 Task: Check current mortgage rates for homes with 20-year fixed loan payments.
Action: Mouse moved to (849, 146)
Screenshot: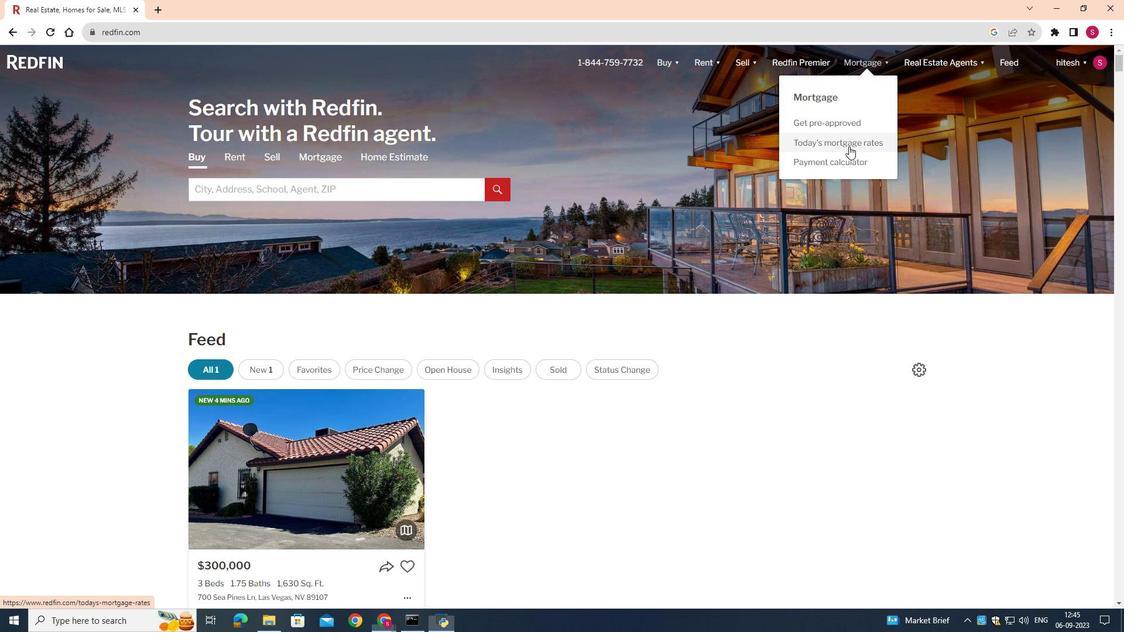 
Action: Mouse pressed left at (849, 146)
Screenshot: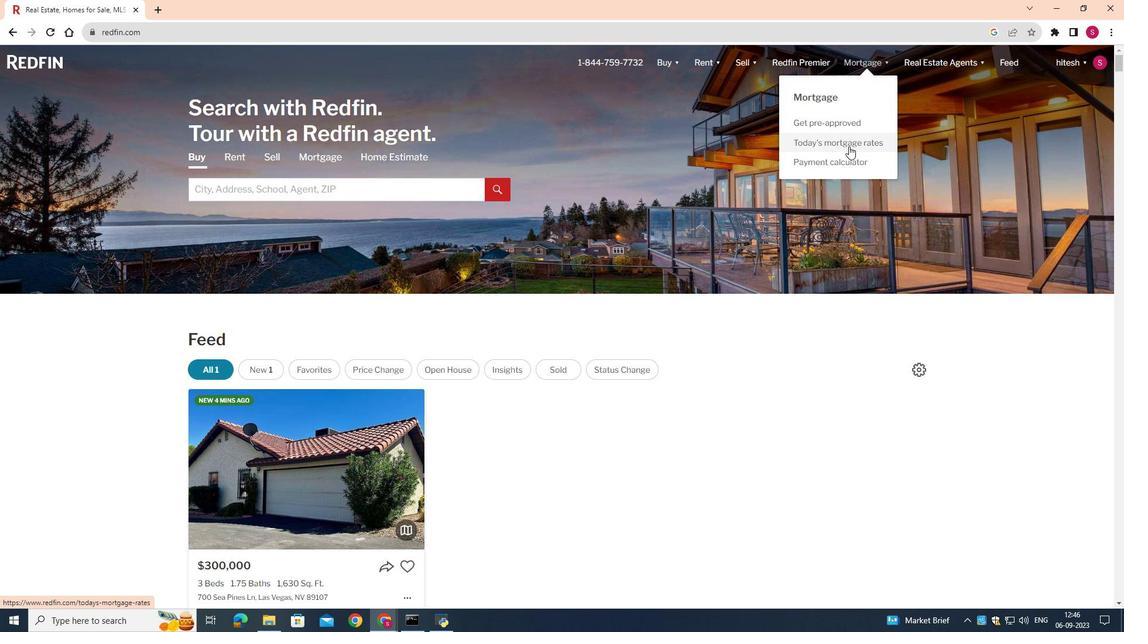 
Action: Mouse moved to (449, 294)
Screenshot: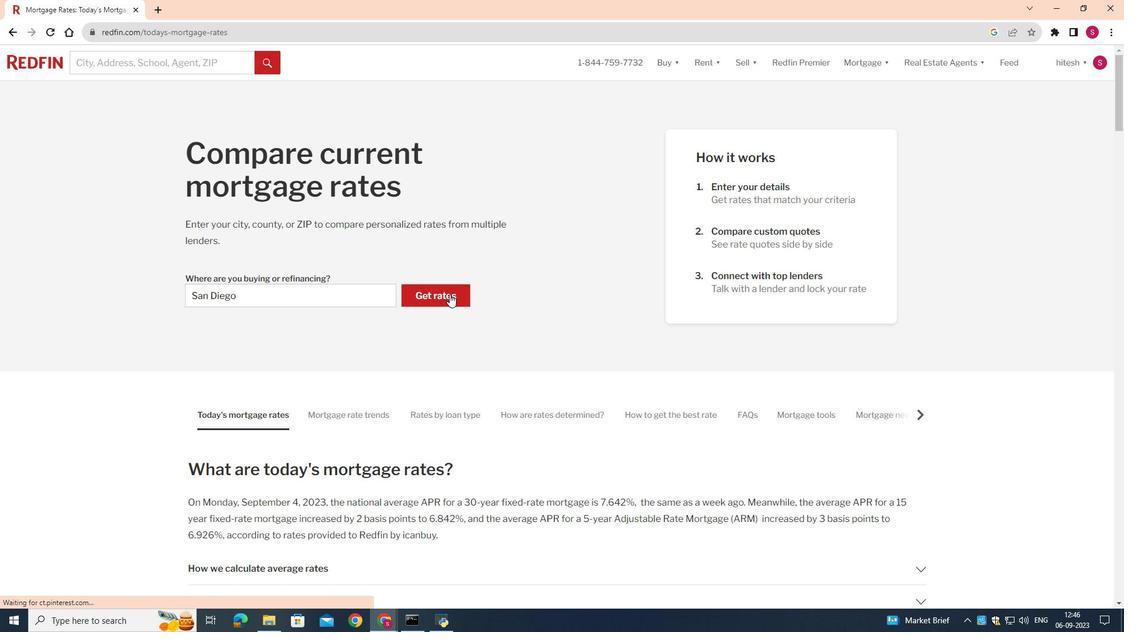 
Action: Mouse pressed left at (449, 294)
Screenshot: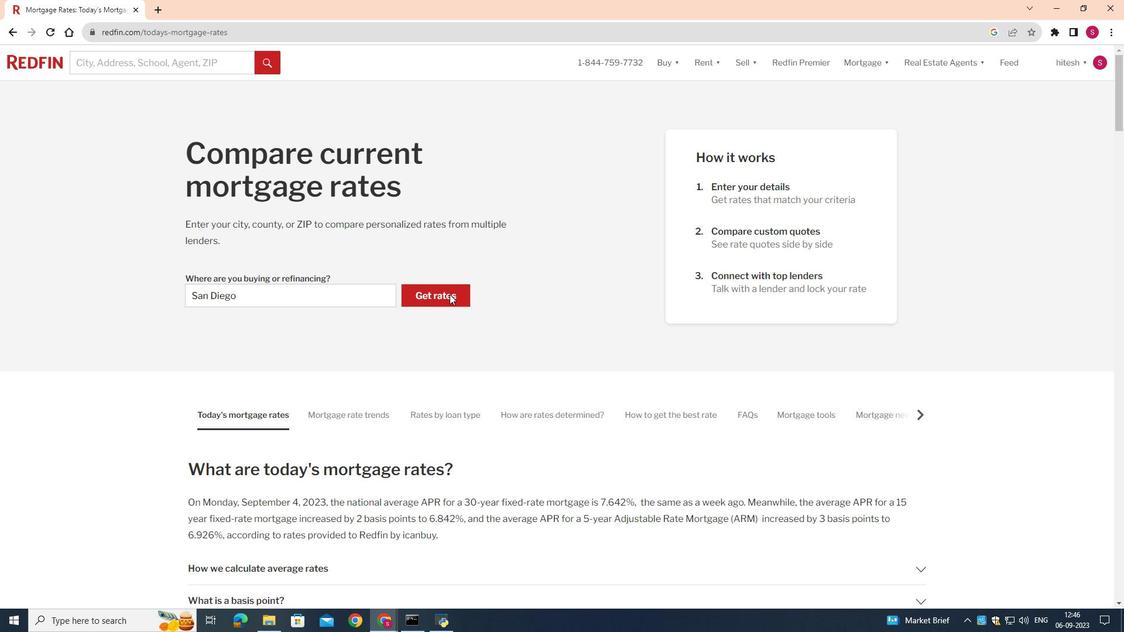 
Action: Mouse moved to (222, 200)
Screenshot: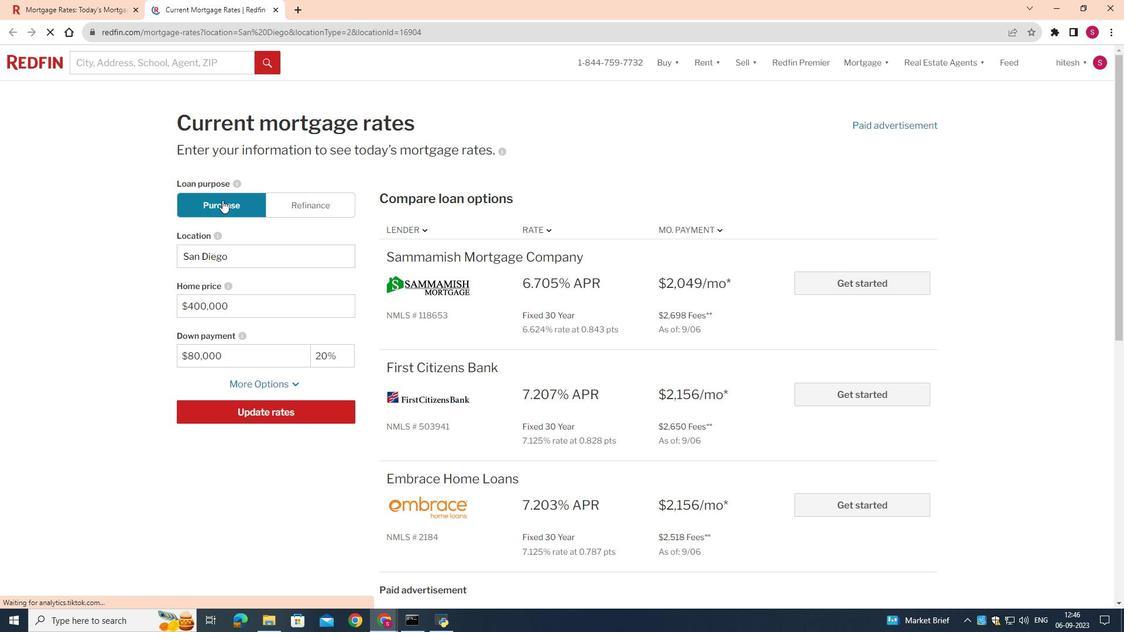 
Action: Mouse pressed left at (222, 200)
Screenshot: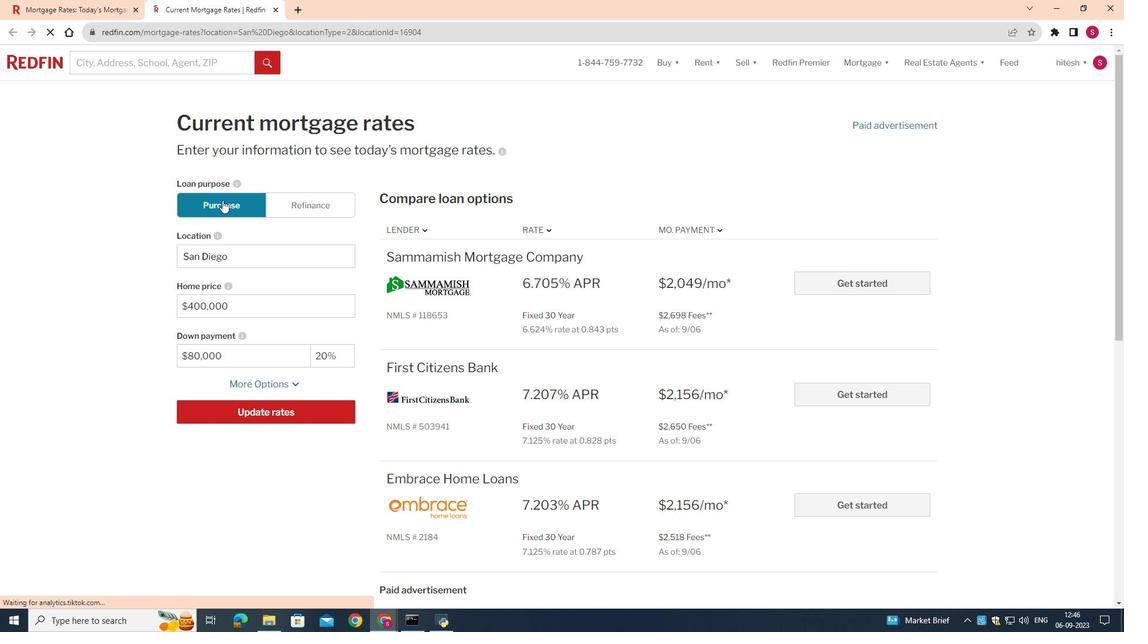 
Action: Mouse moved to (297, 386)
Screenshot: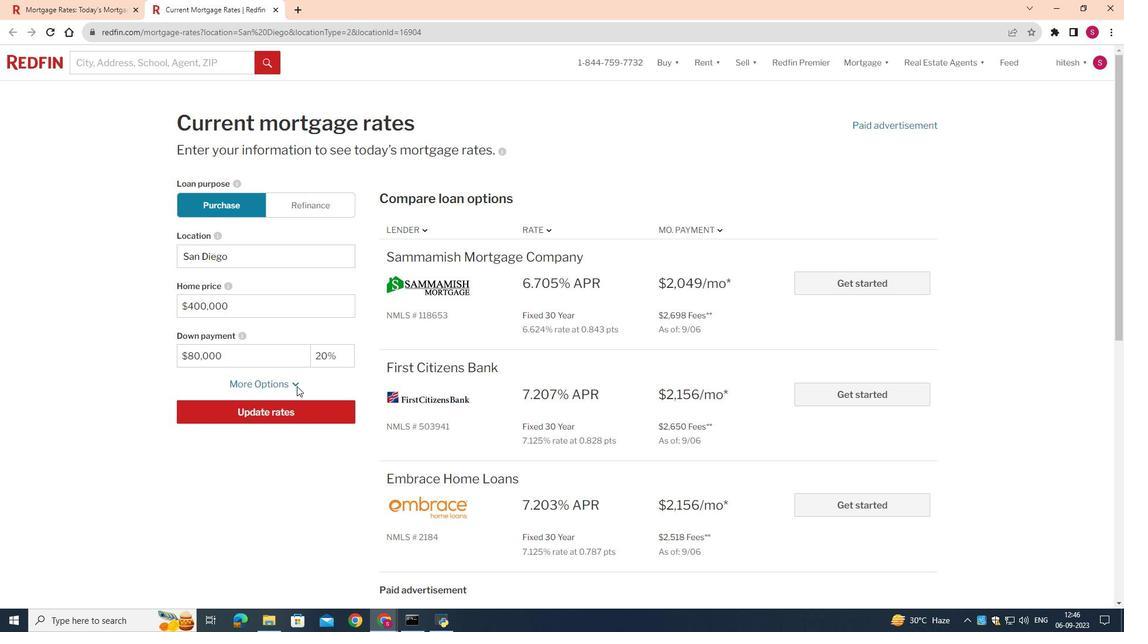 
Action: Mouse pressed left at (297, 386)
Screenshot: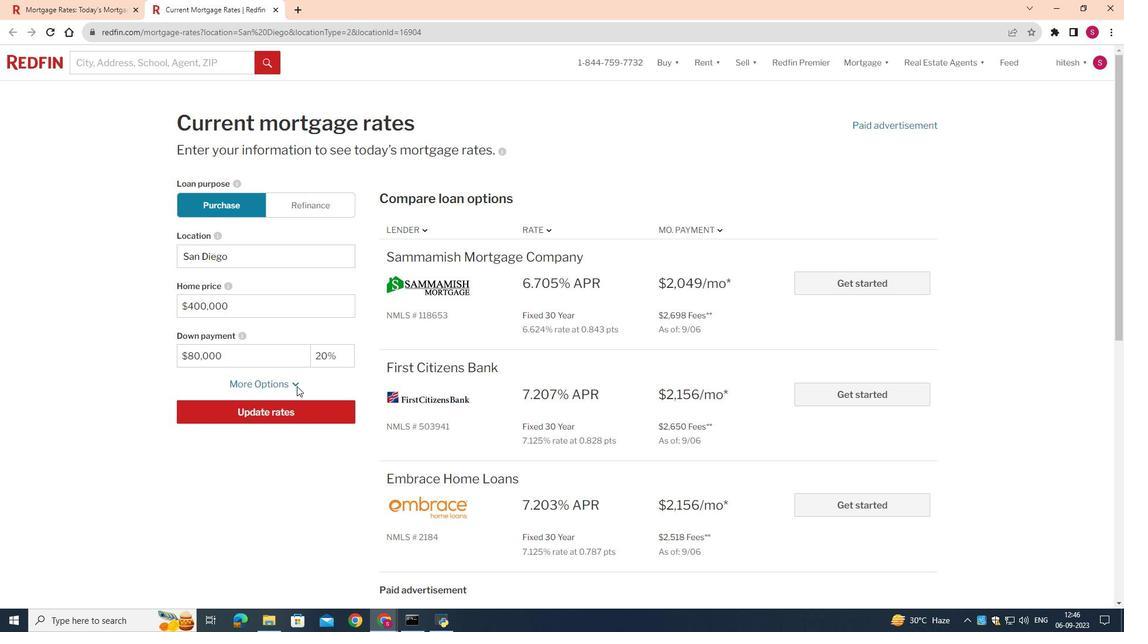 
Action: Mouse moved to (287, 424)
Screenshot: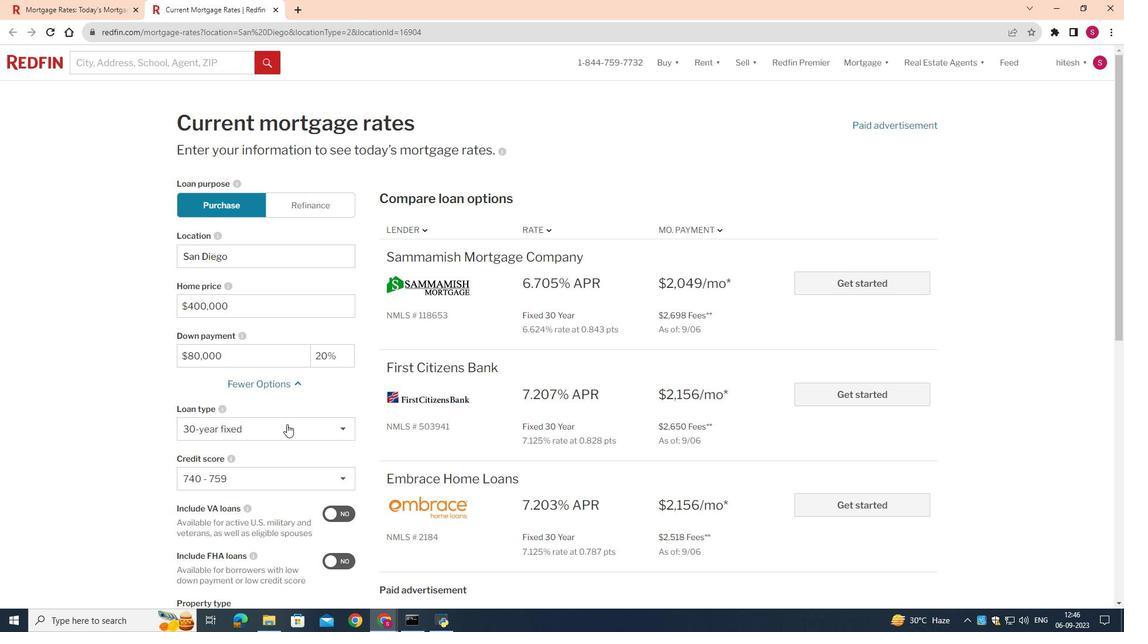 
Action: Mouse pressed left at (287, 424)
Screenshot: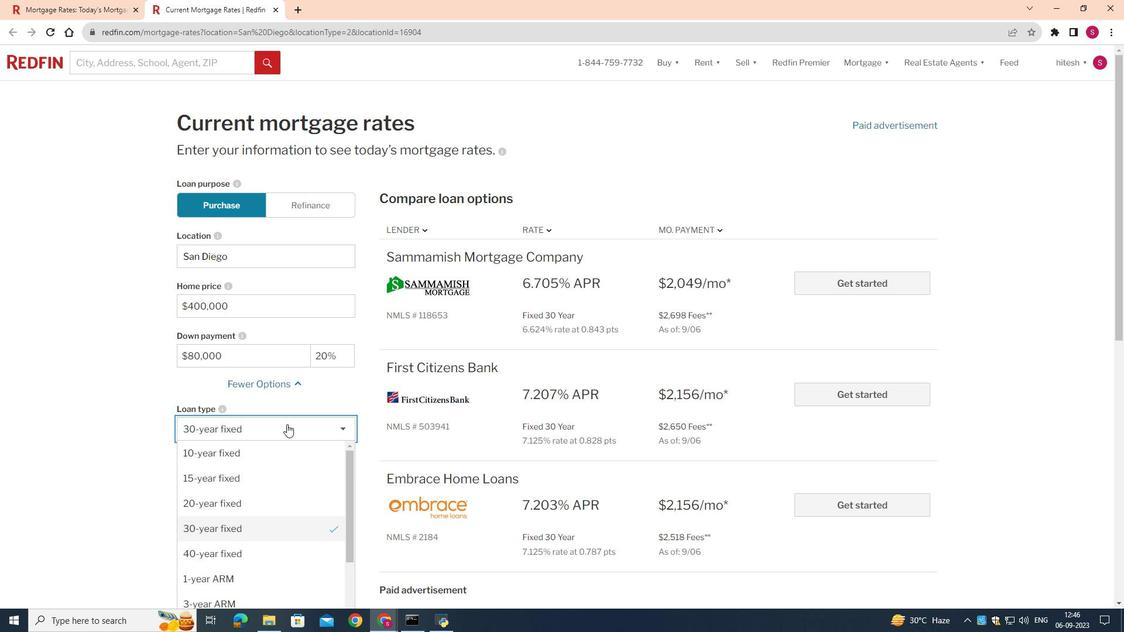 
Action: Mouse moved to (270, 503)
Screenshot: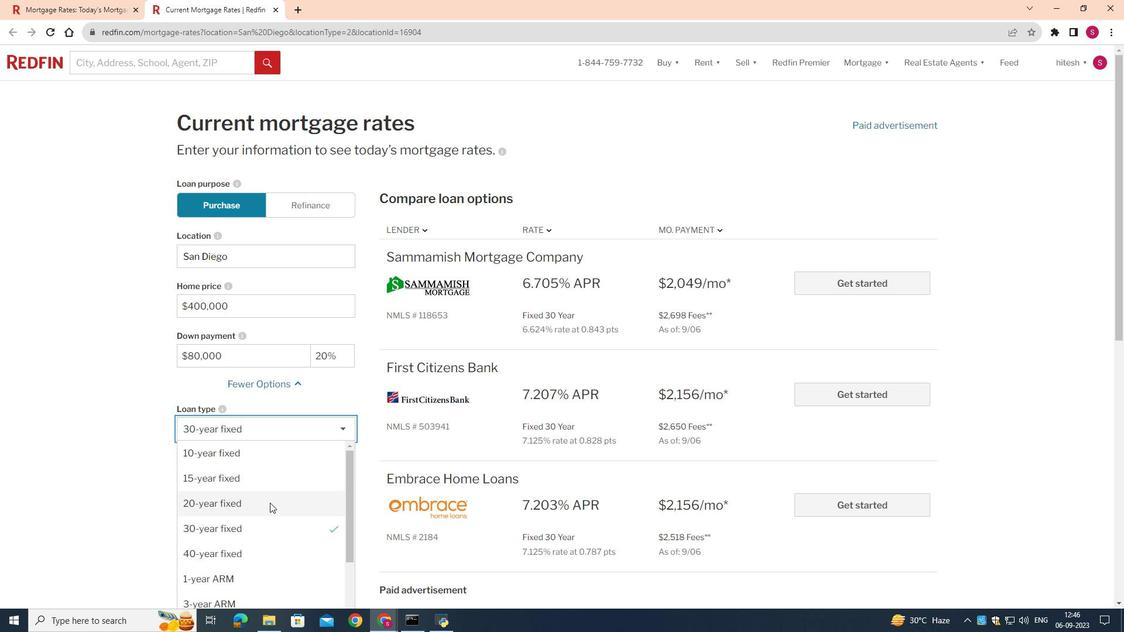 
Action: Mouse pressed left at (270, 503)
Screenshot: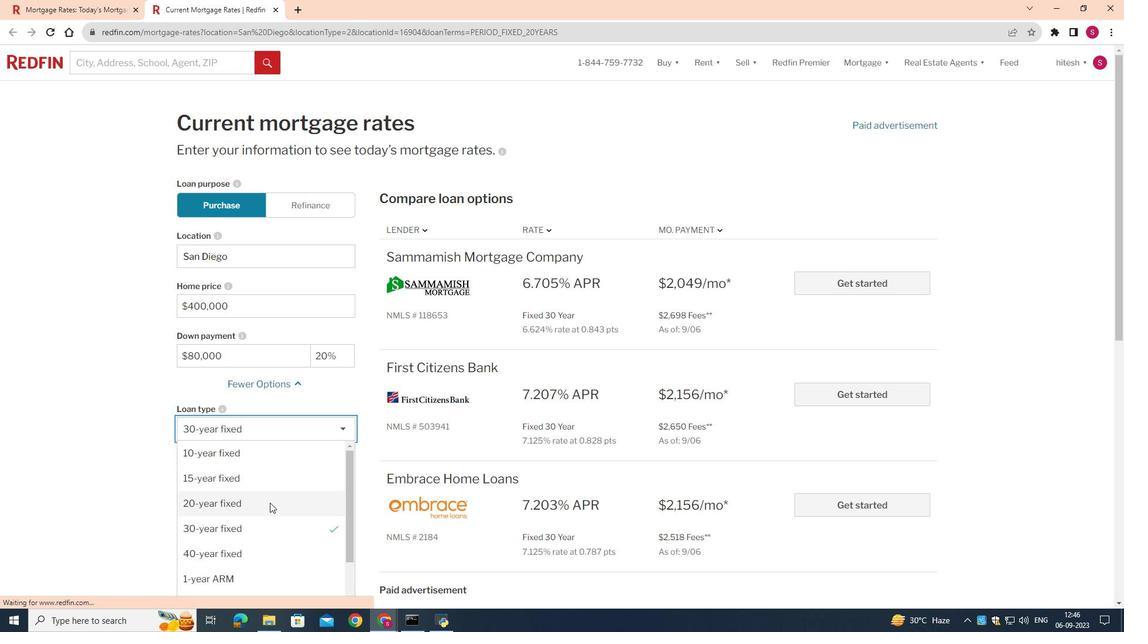 
Action: Mouse moved to (485, 417)
Screenshot: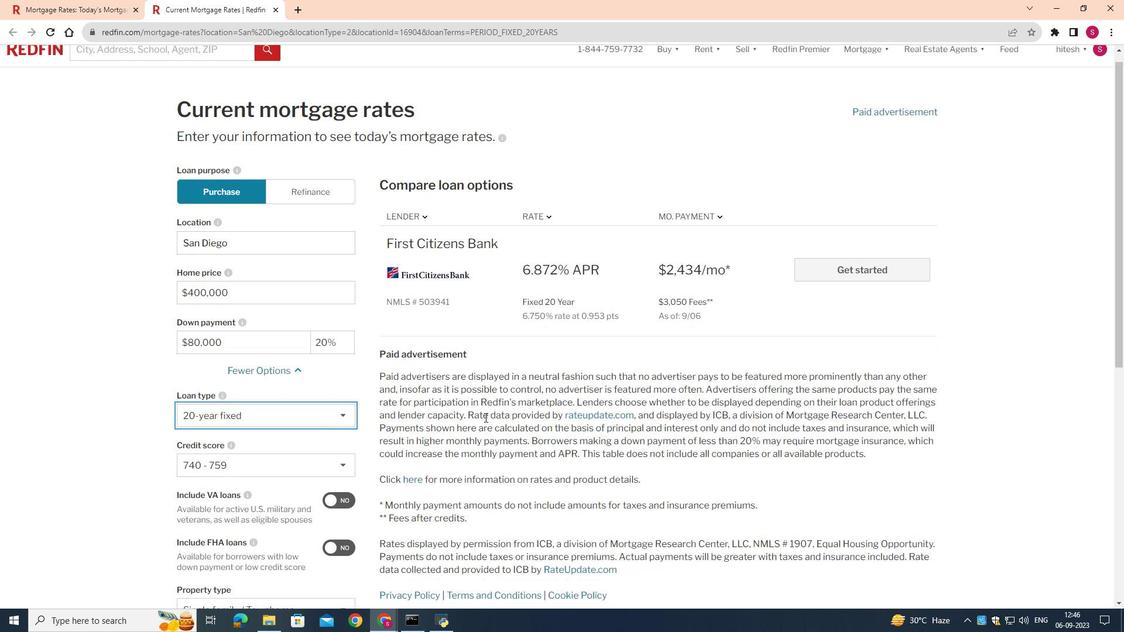 
Action: Mouse scrolled (485, 417) with delta (0, 0)
Screenshot: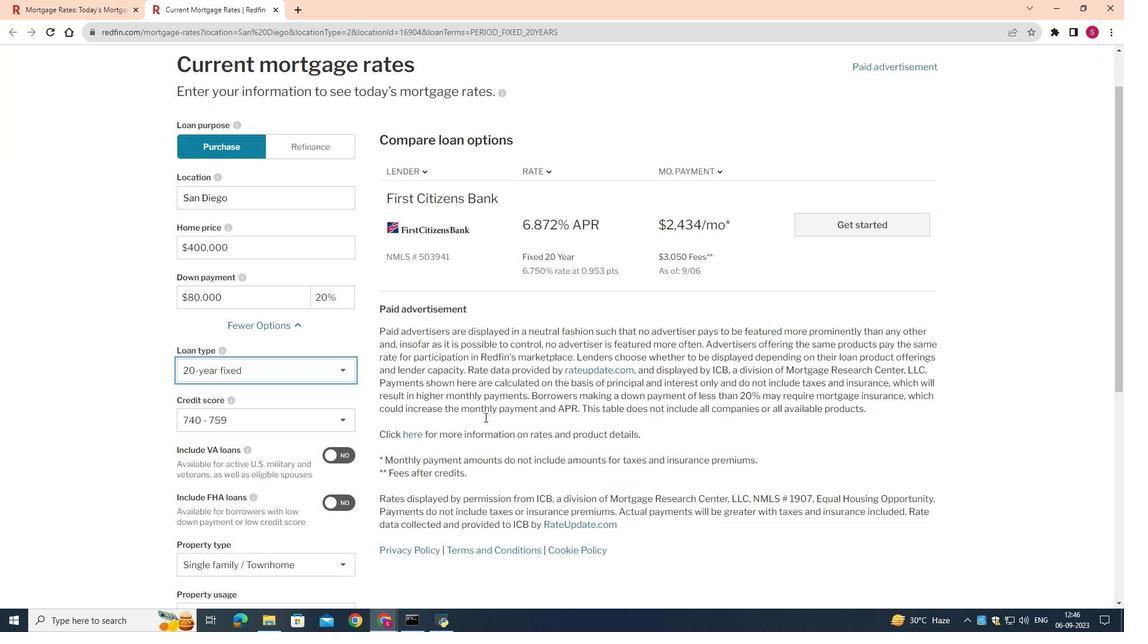 
